 Task: Look for products in the category "Brownies" from Good To Go only.
Action: Mouse moved to (868, 335)
Screenshot: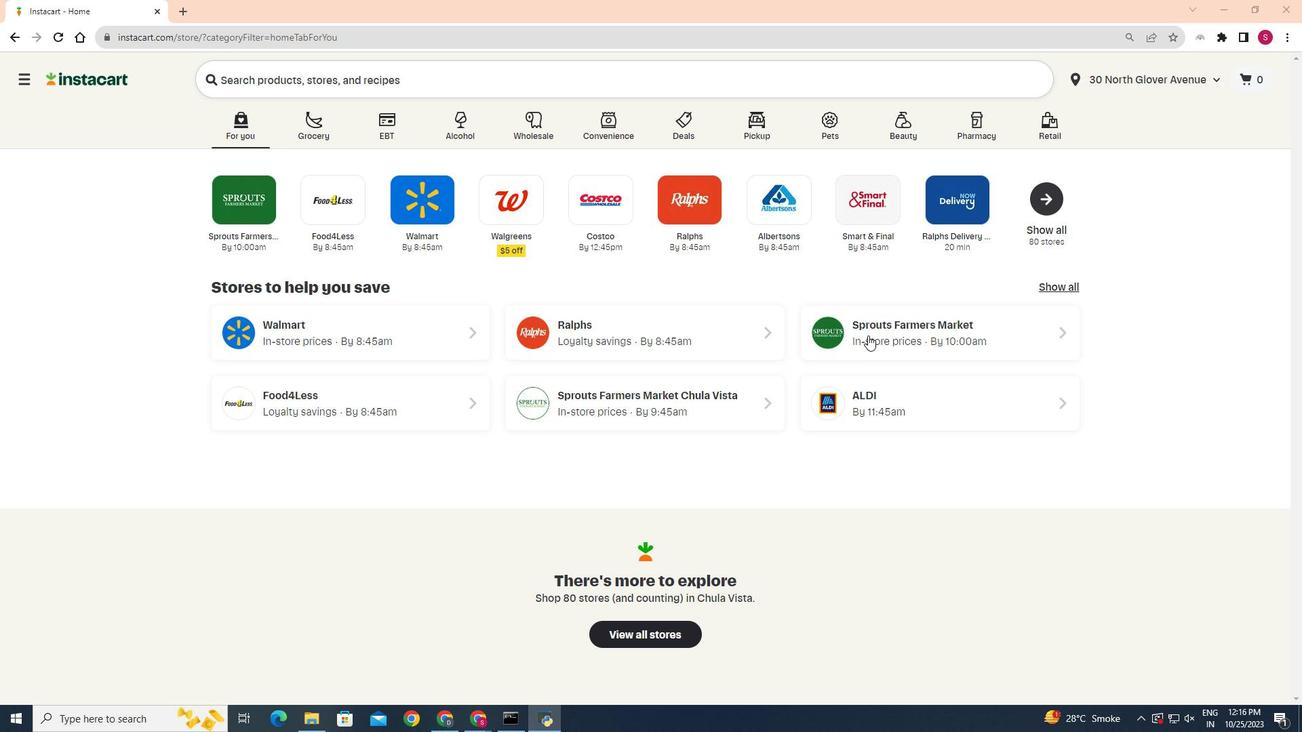 
Action: Mouse pressed left at (868, 335)
Screenshot: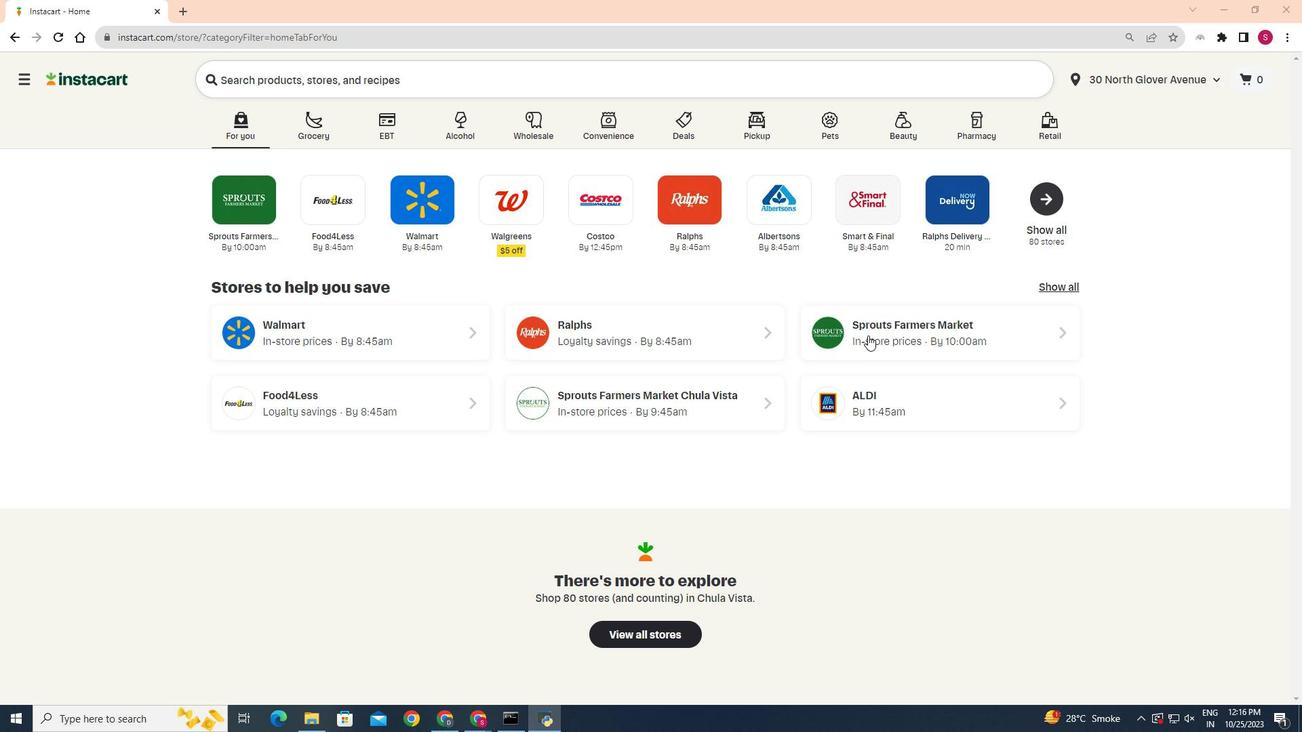 
Action: Mouse moved to (77, 598)
Screenshot: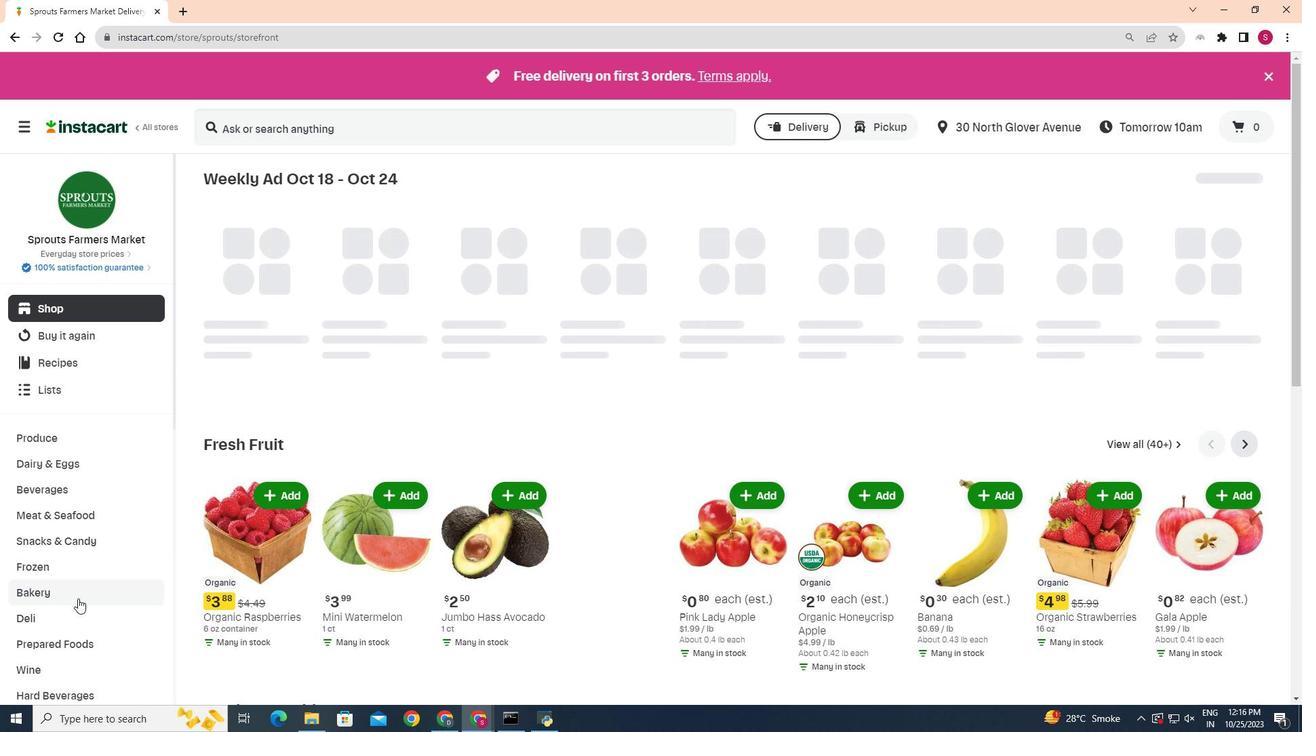 
Action: Mouse pressed left at (77, 598)
Screenshot: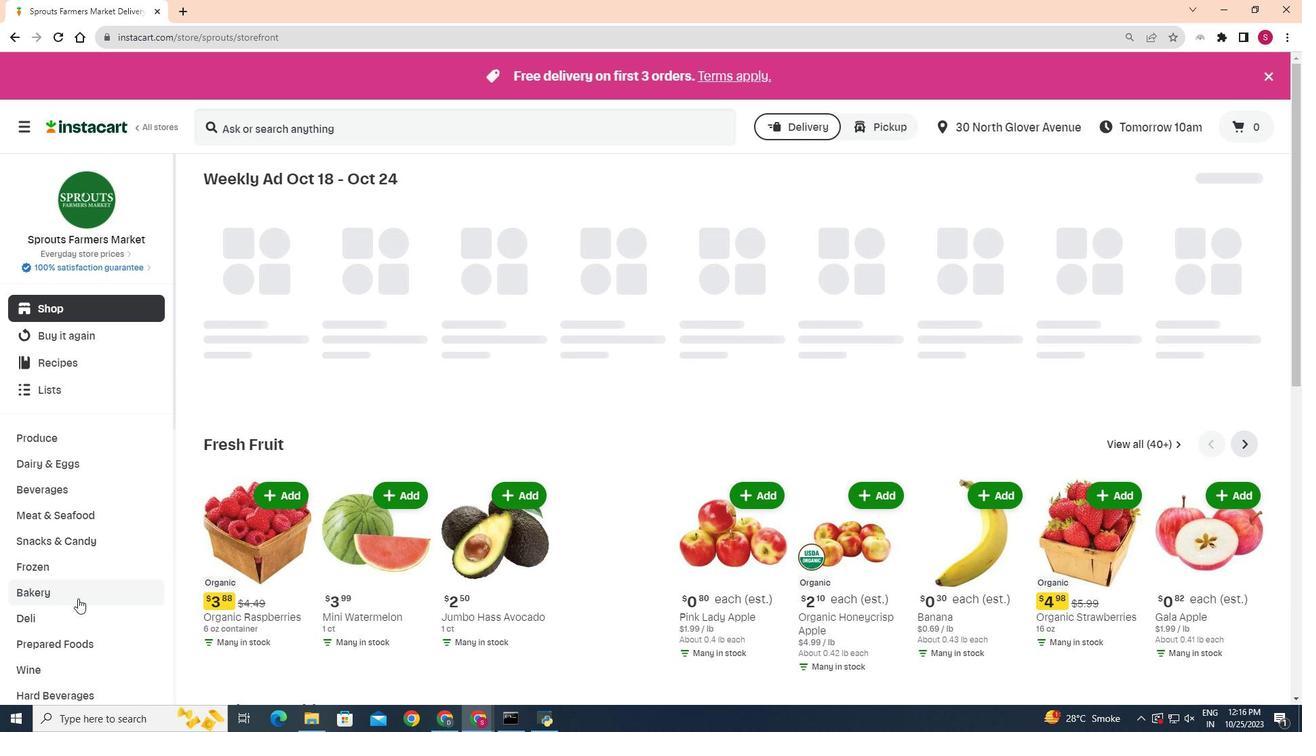 
Action: Mouse moved to (443, 216)
Screenshot: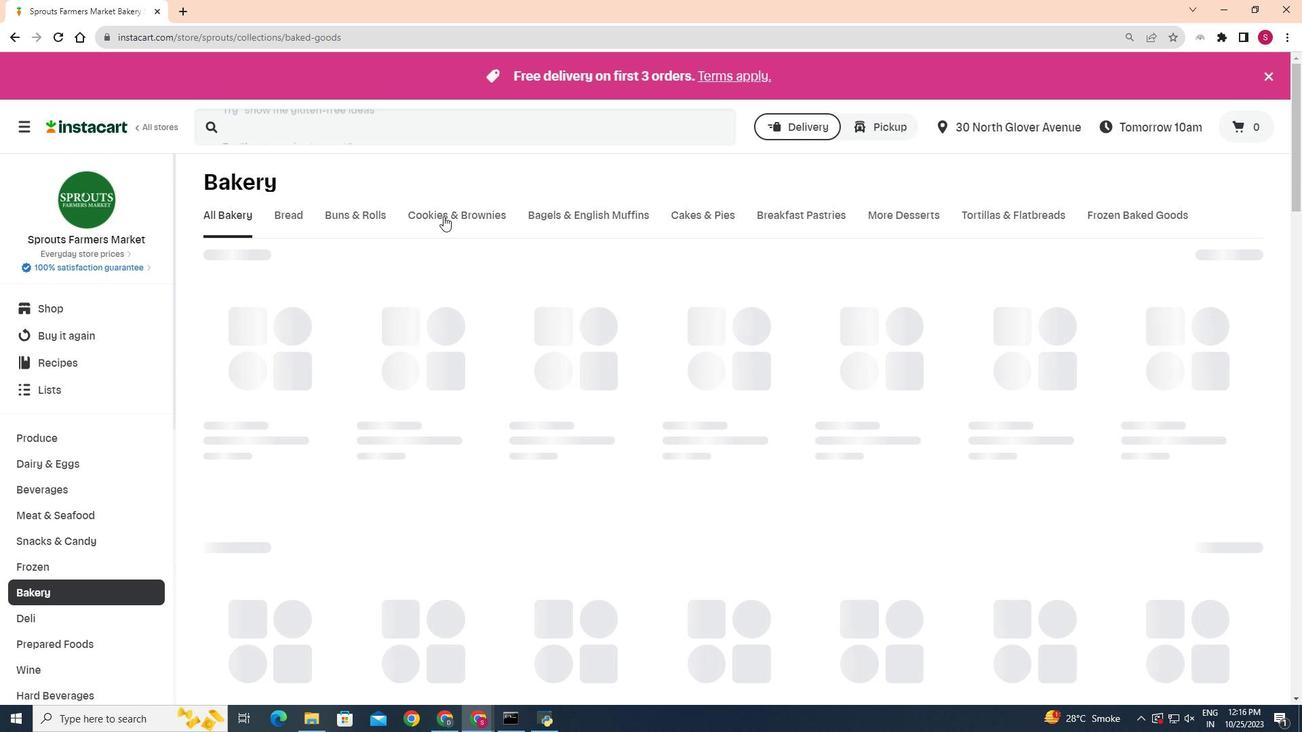 
Action: Mouse pressed left at (443, 216)
Screenshot: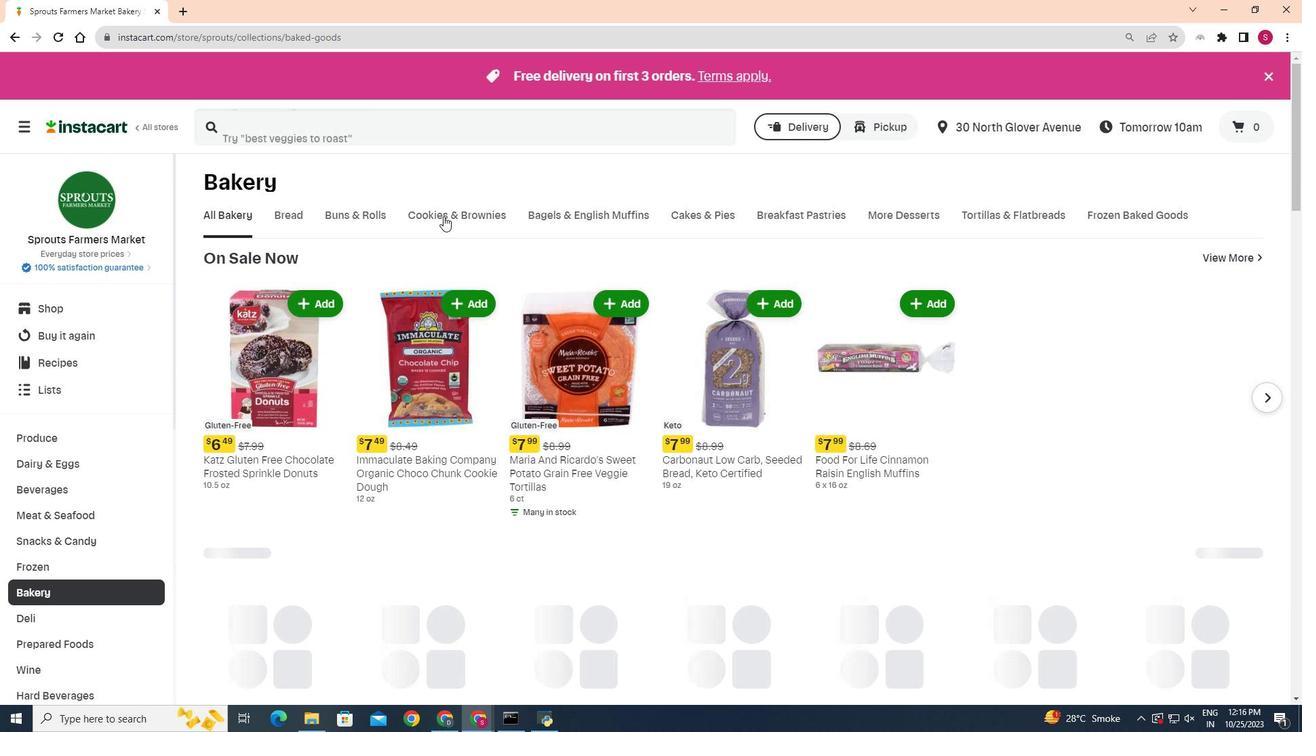 
Action: Mouse moved to (421, 273)
Screenshot: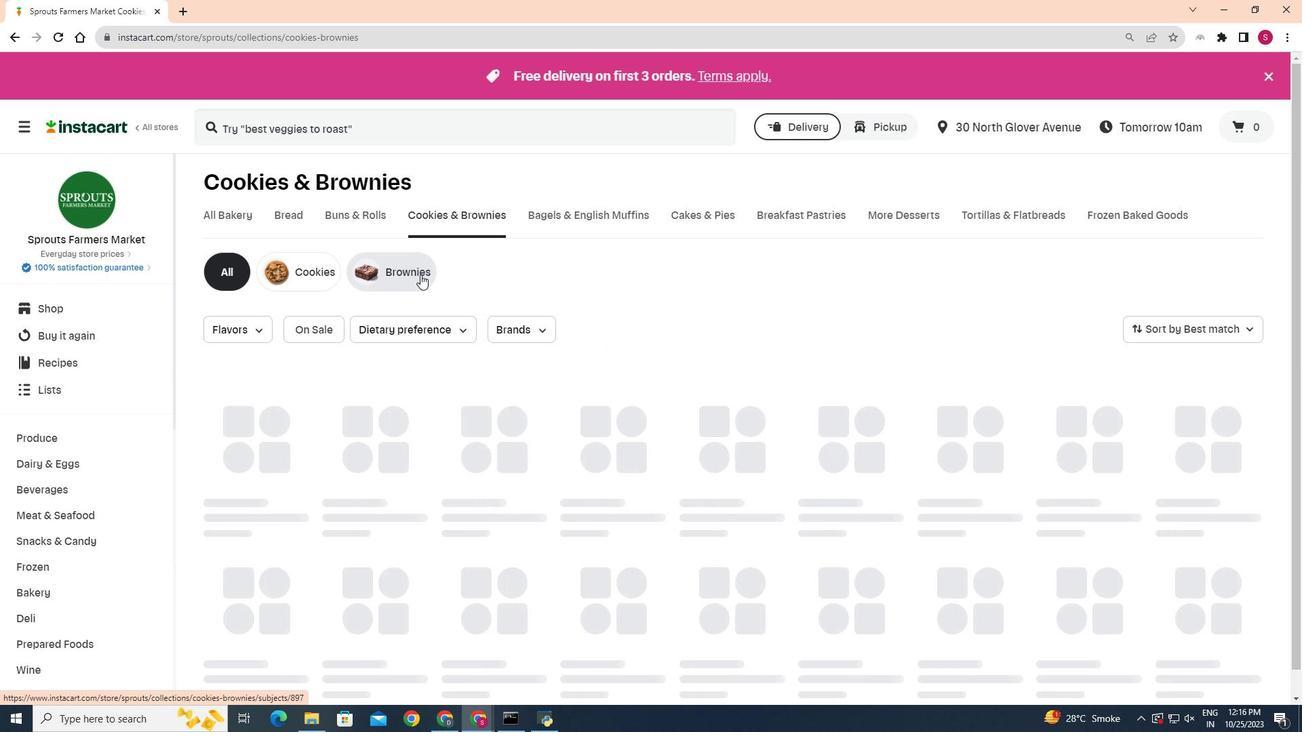 
Action: Mouse pressed left at (421, 273)
Screenshot: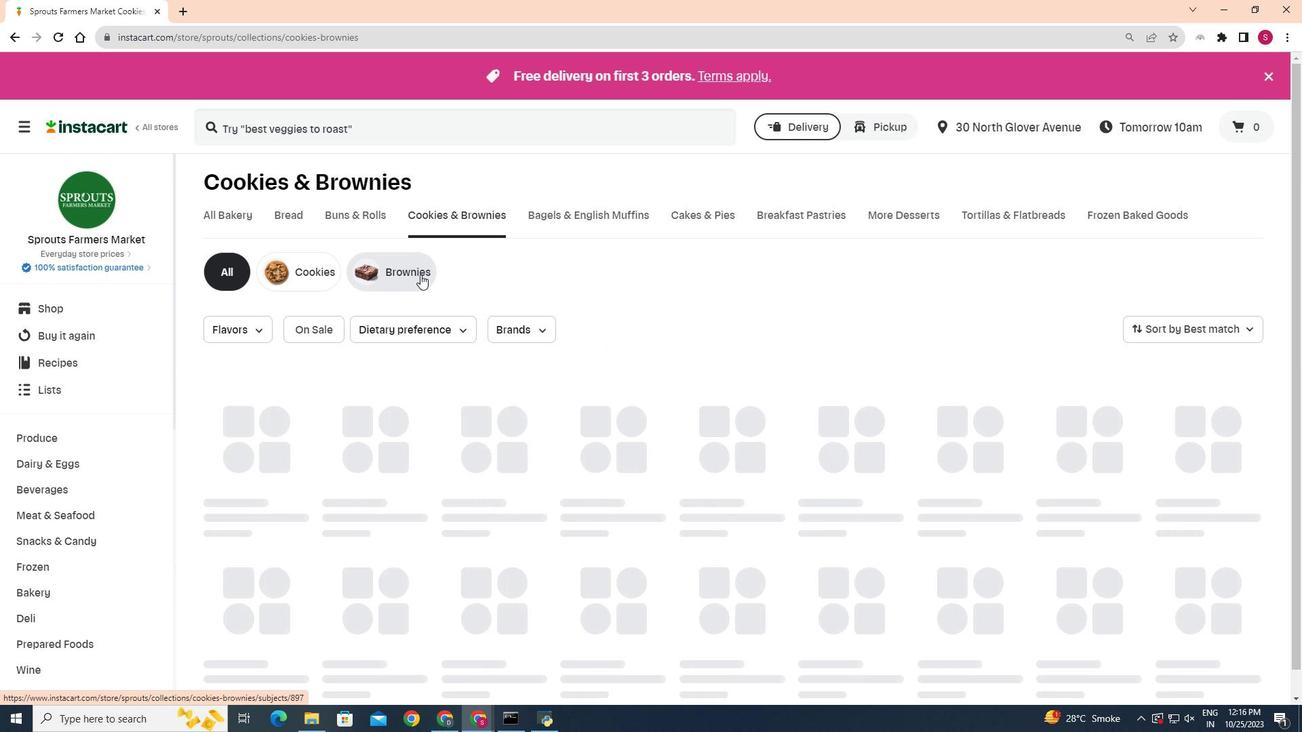 
Action: Mouse moved to (404, 339)
Screenshot: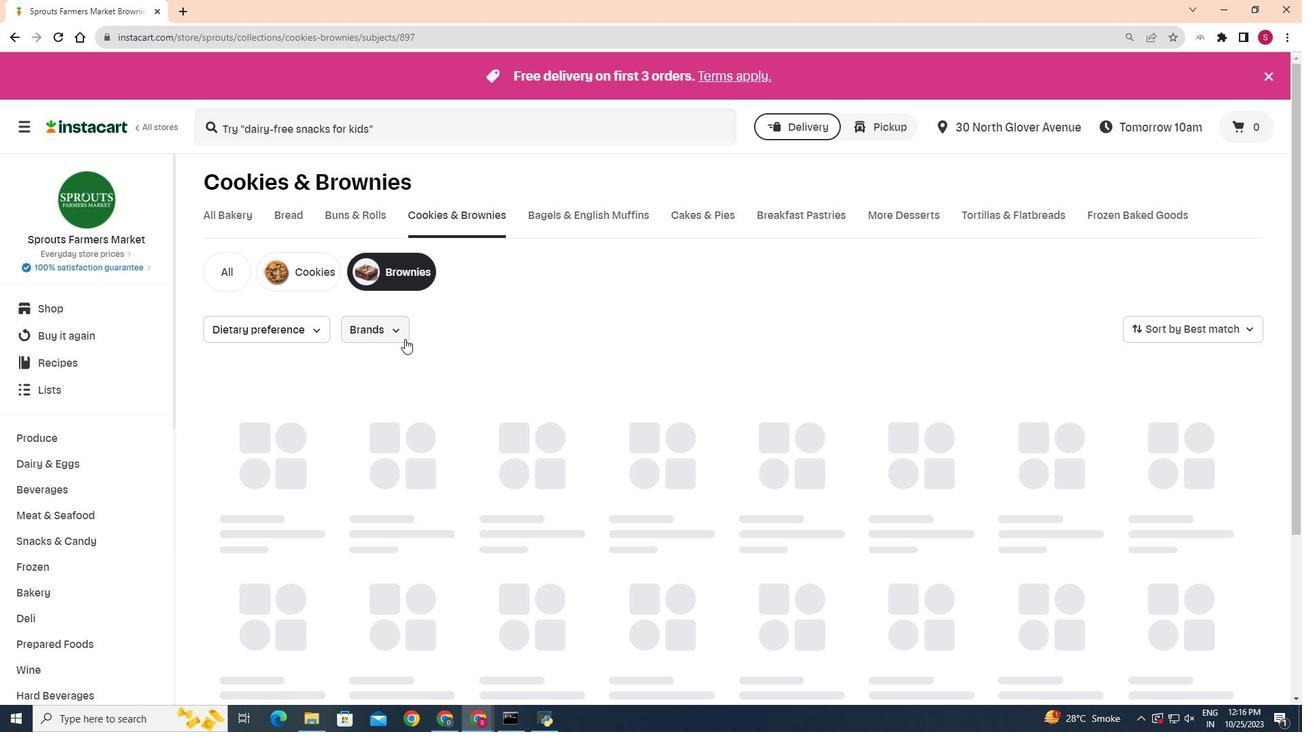 
Action: Mouse pressed left at (404, 339)
Screenshot: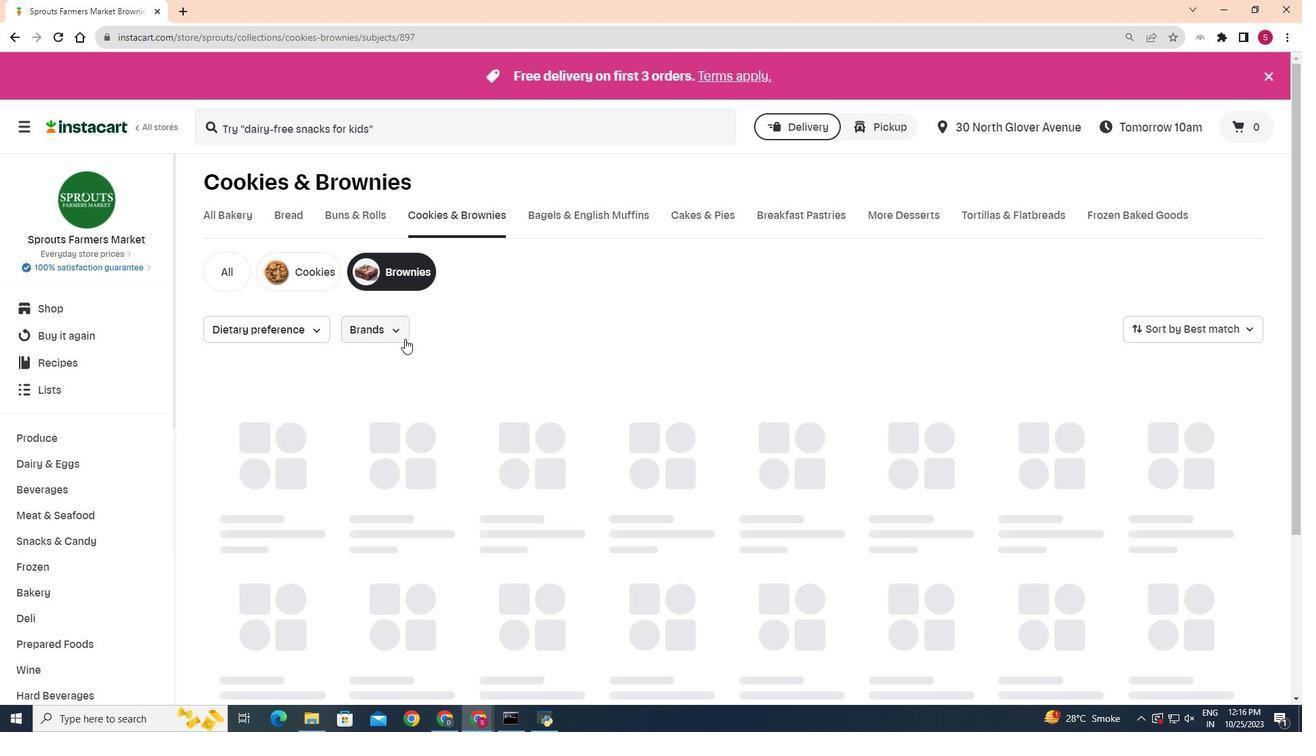 
Action: Mouse moved to (407, 385)
Screenshot: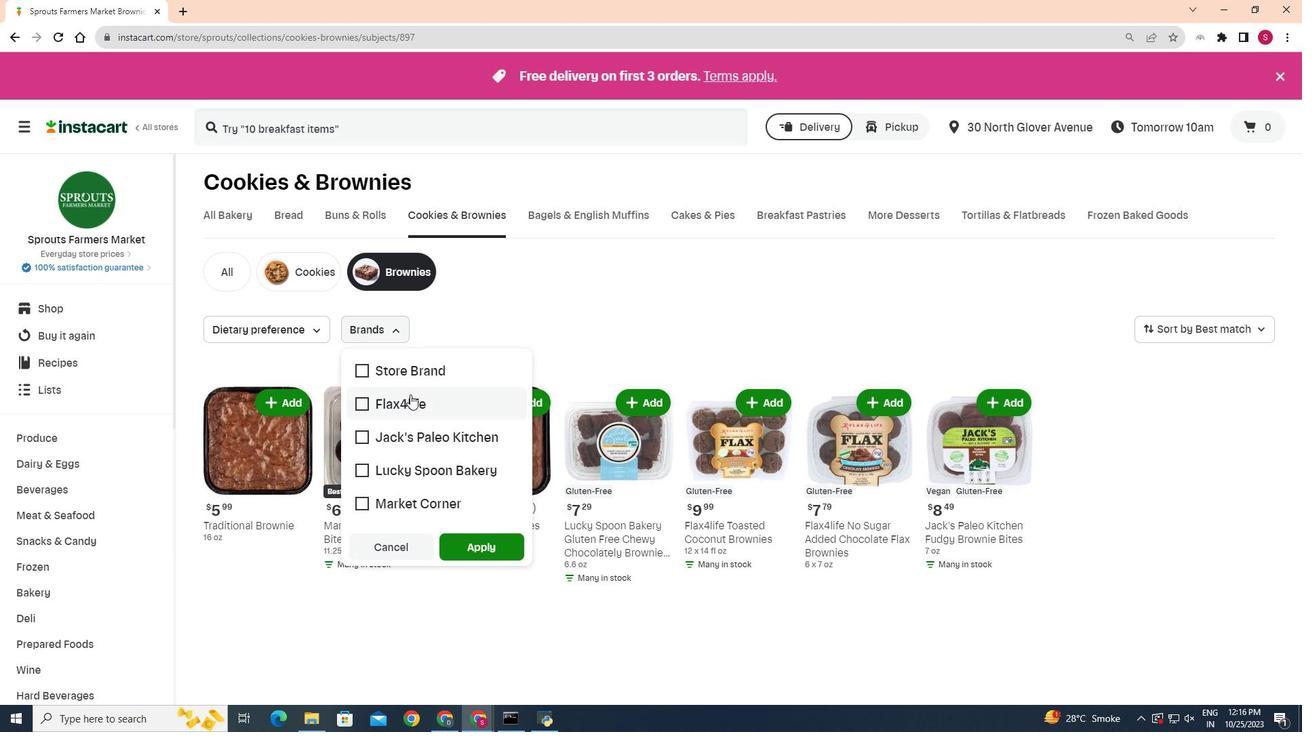 
Action: Mouse scrolled (407, 384) with delta (0, 0)
Screenshot: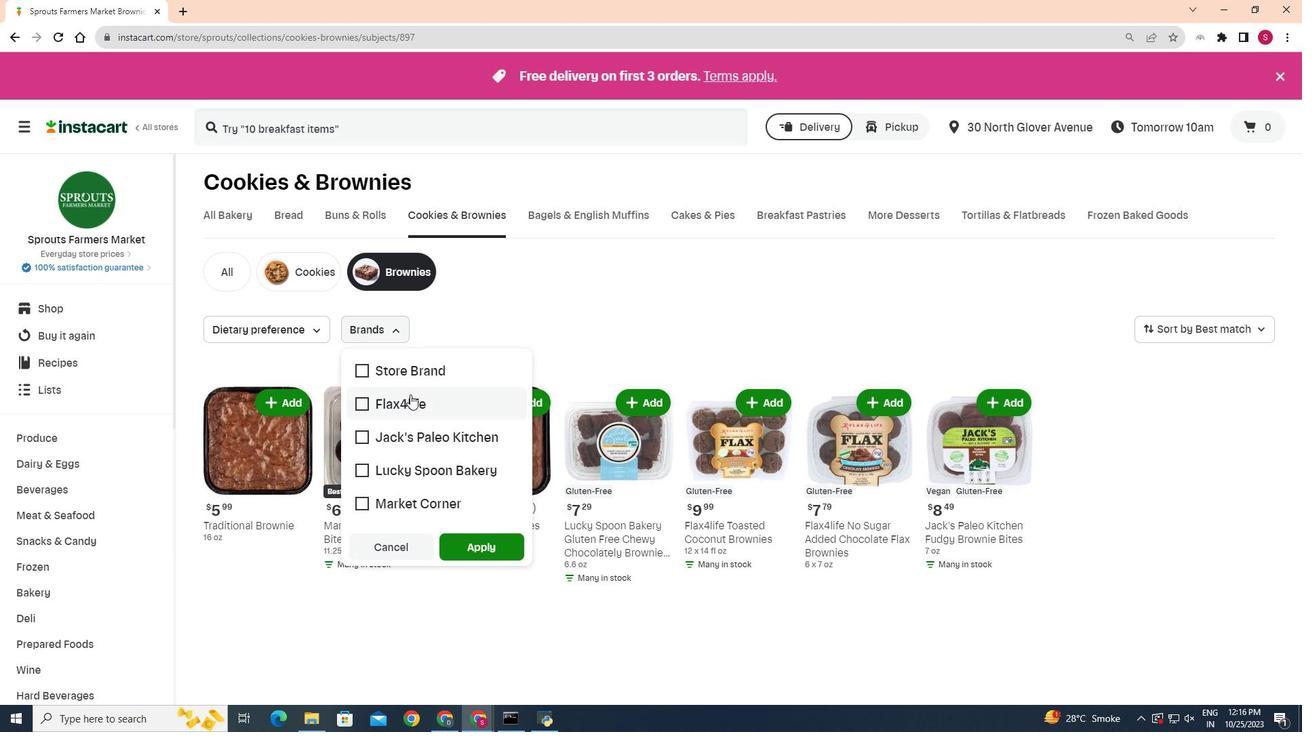 
Action: Mouse moved to (503, 371)
Screenshot: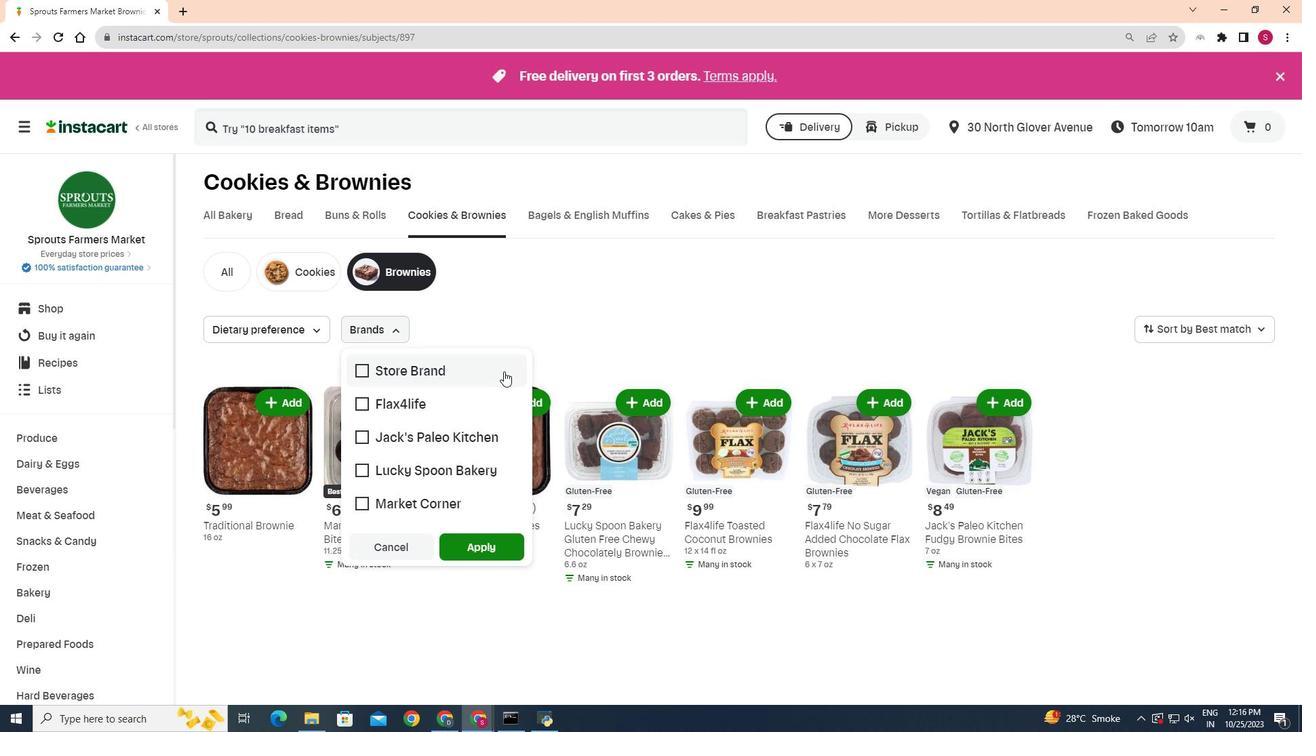 
